 Task: Cut text.
Action: Mouse moved to (14, 58)
Screenshot: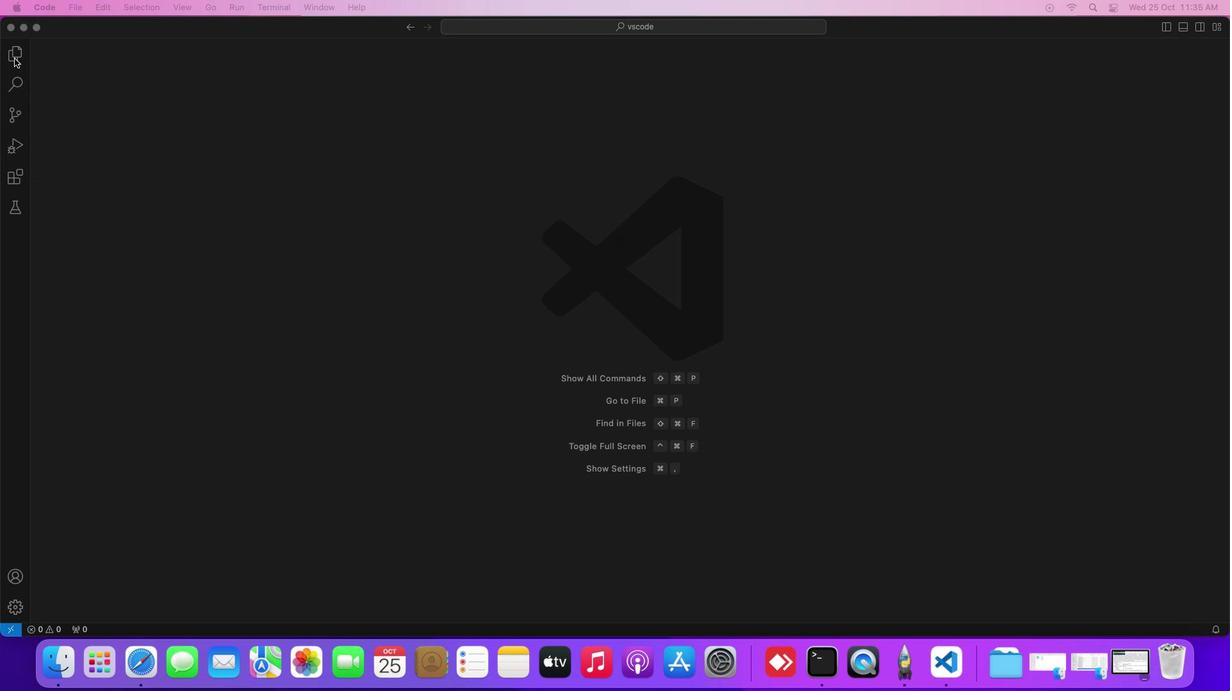 
Action: Mouse pressed left at (14, 58)
Screenshot: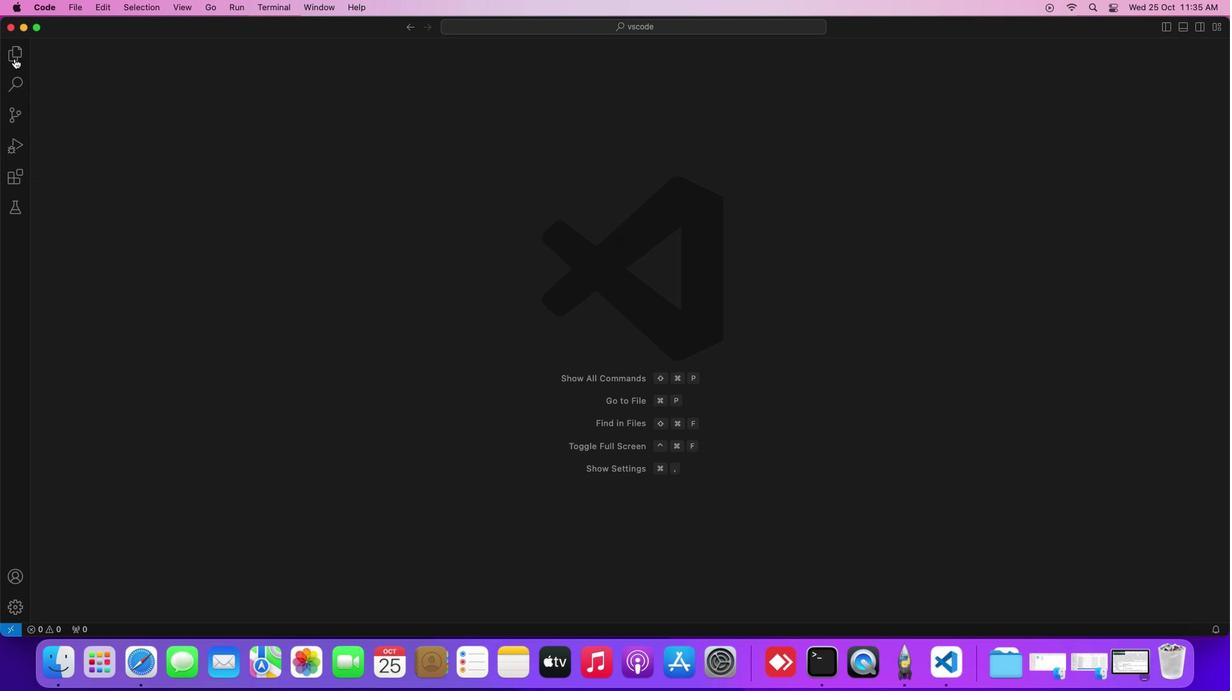 
Action: Mouse moved to (74, 110)
Screenshot: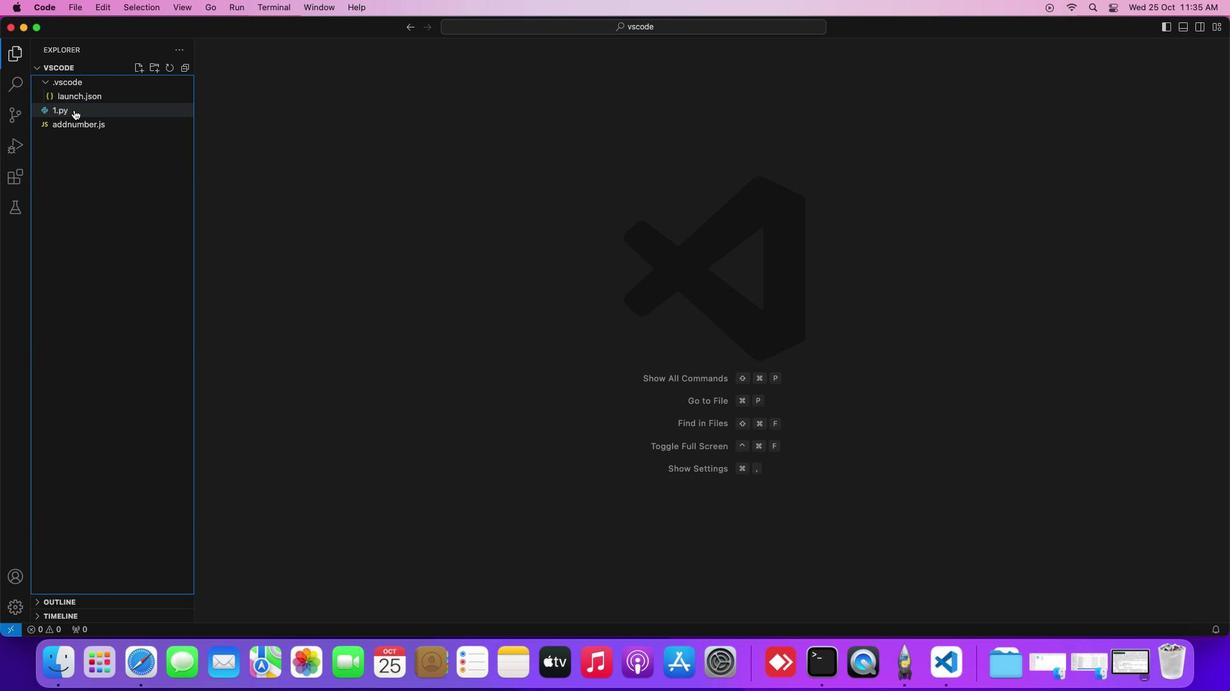 
Action: Mouse pressed left at (74, 110)
Screenshot: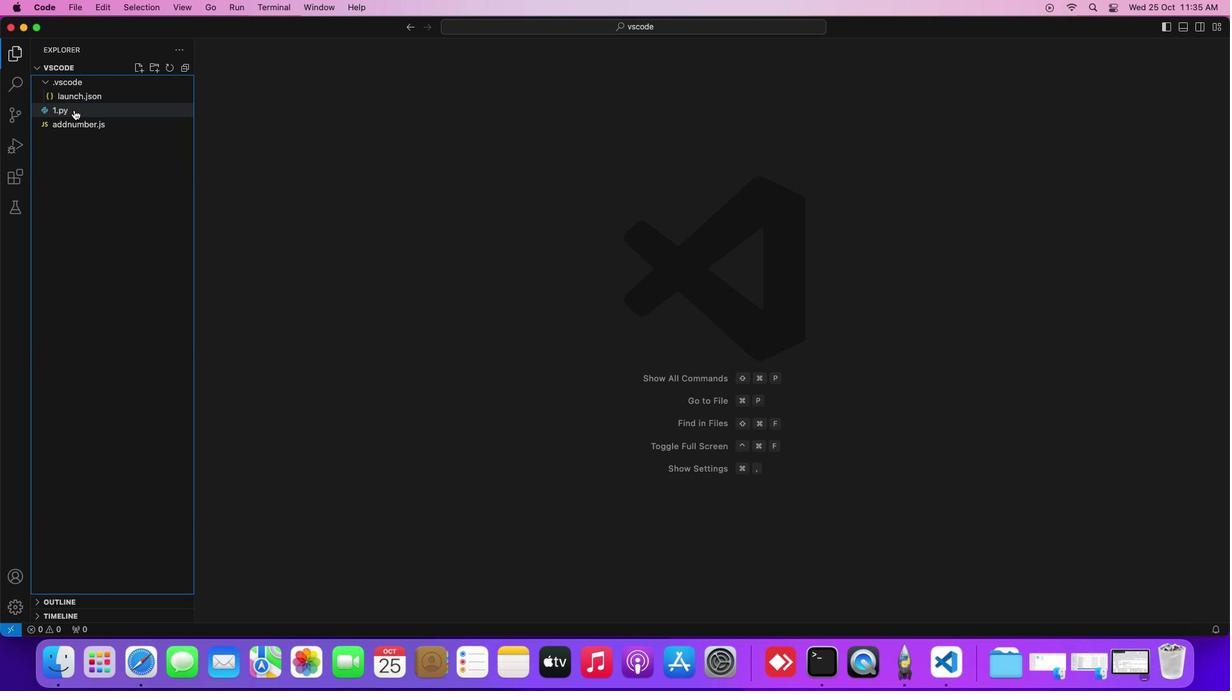 
Action: Mouse moved to (299, 93)
Screenshot: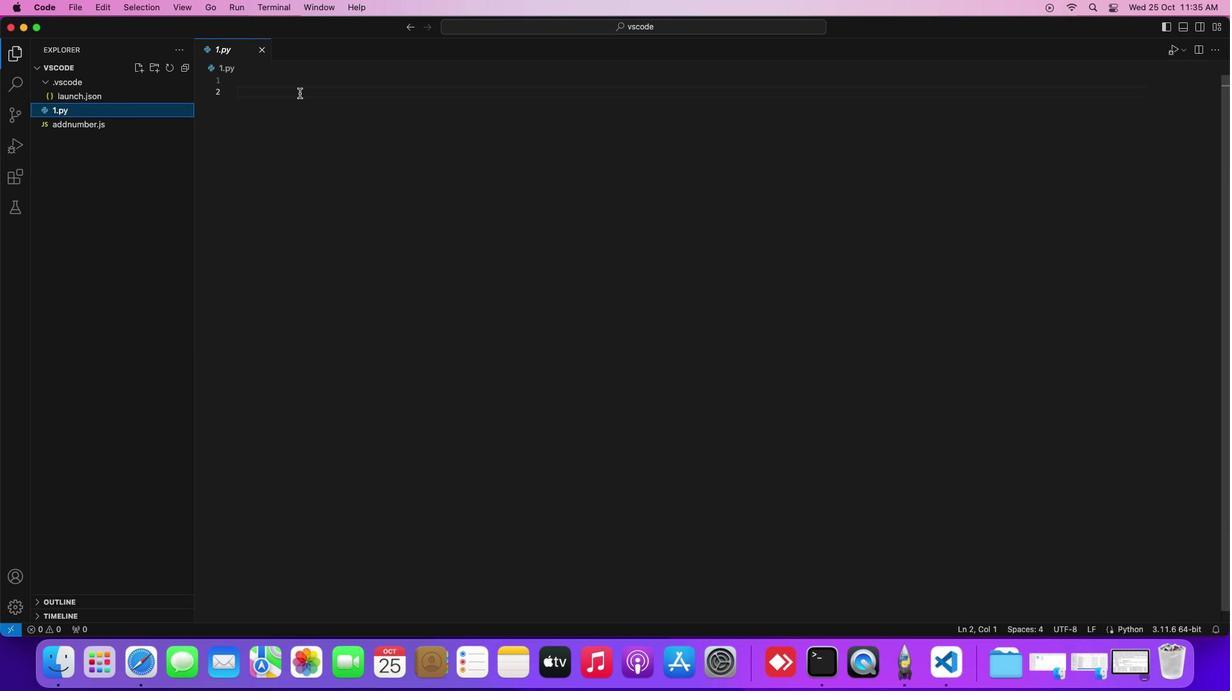 
Action: Mouse pressed left at (299, 93)
Screenshot: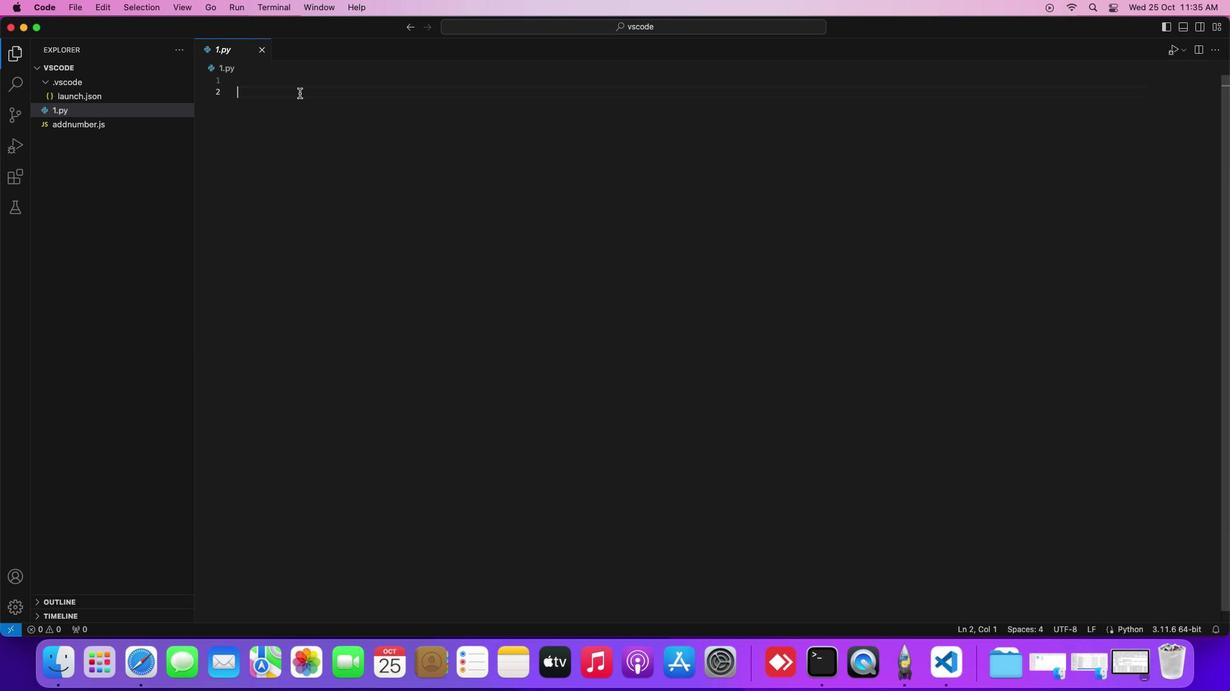 
Action: Mouse moved to (238, 235)
Screenshot: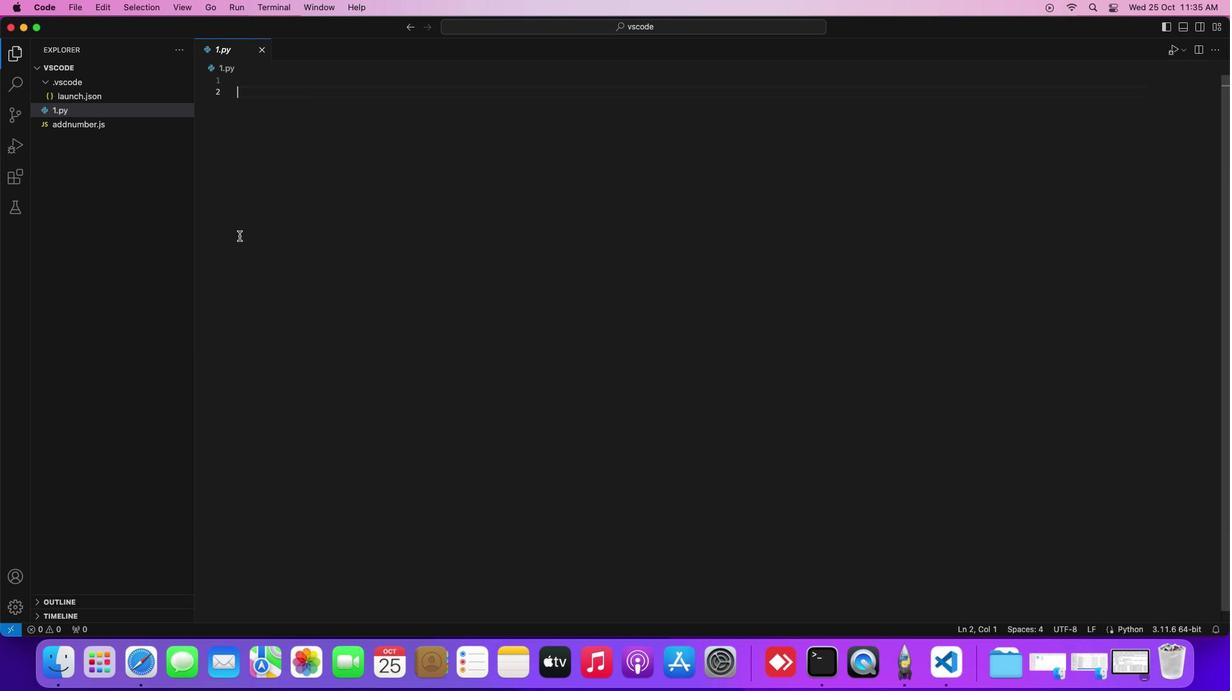 
Action: Key pressed Key.backspace
Screenshot: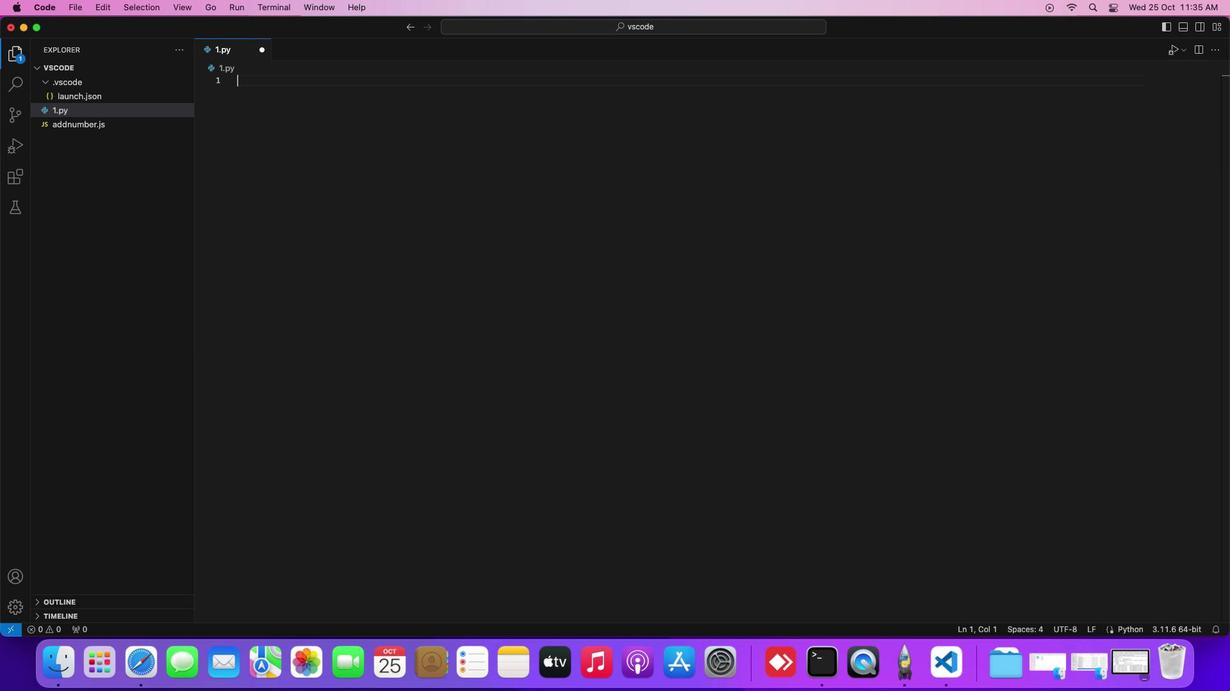 
Action: Mouse moved to (238, 236)
Screenshot: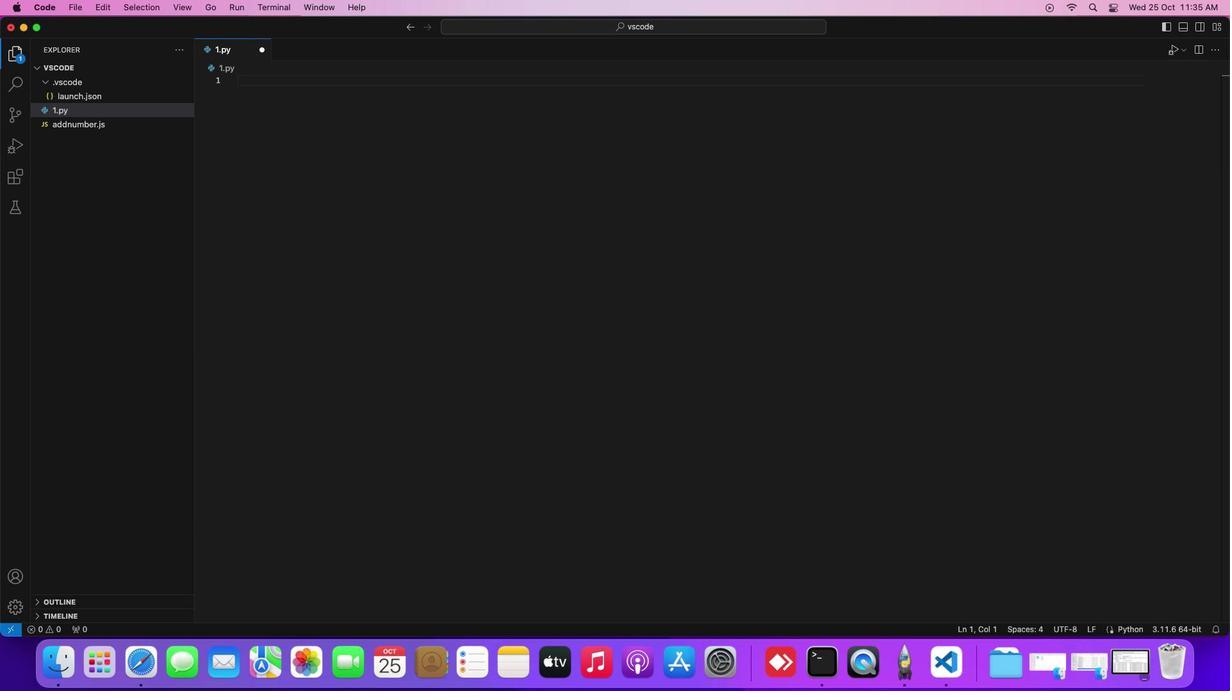 
Action: Key pressed 'a'Key.space'='Key.space'1''0'
Screenshot: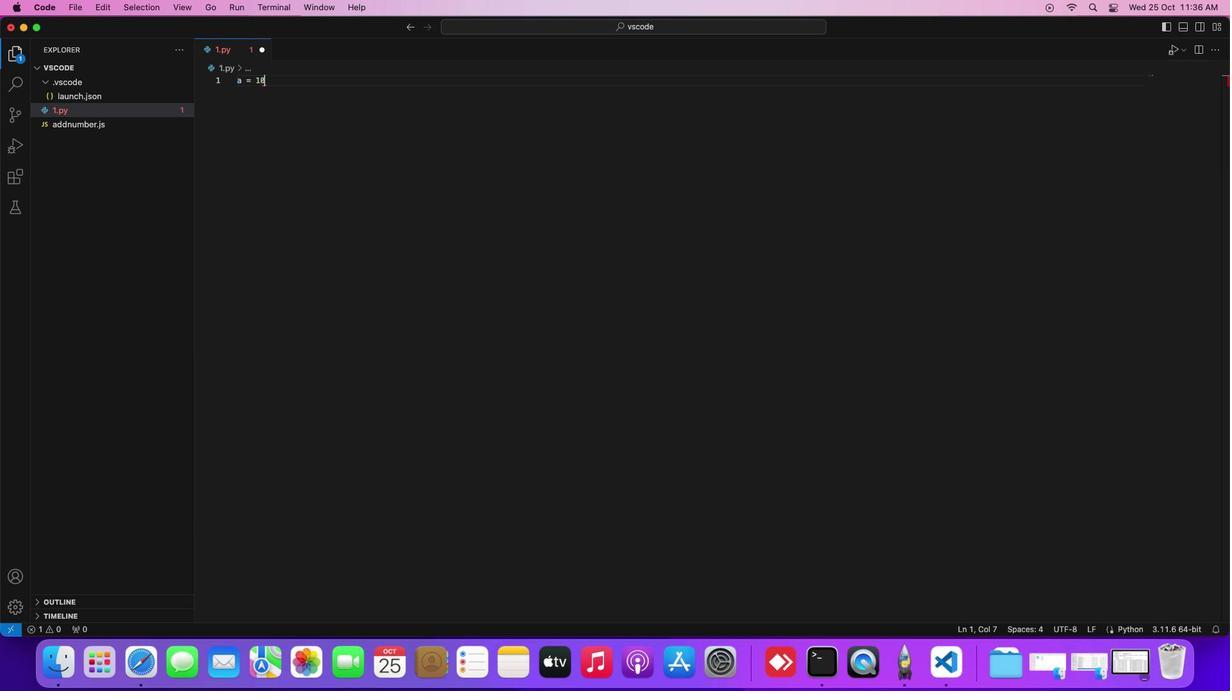 
Action: Mouse moved to (292, 84)
Screenshot: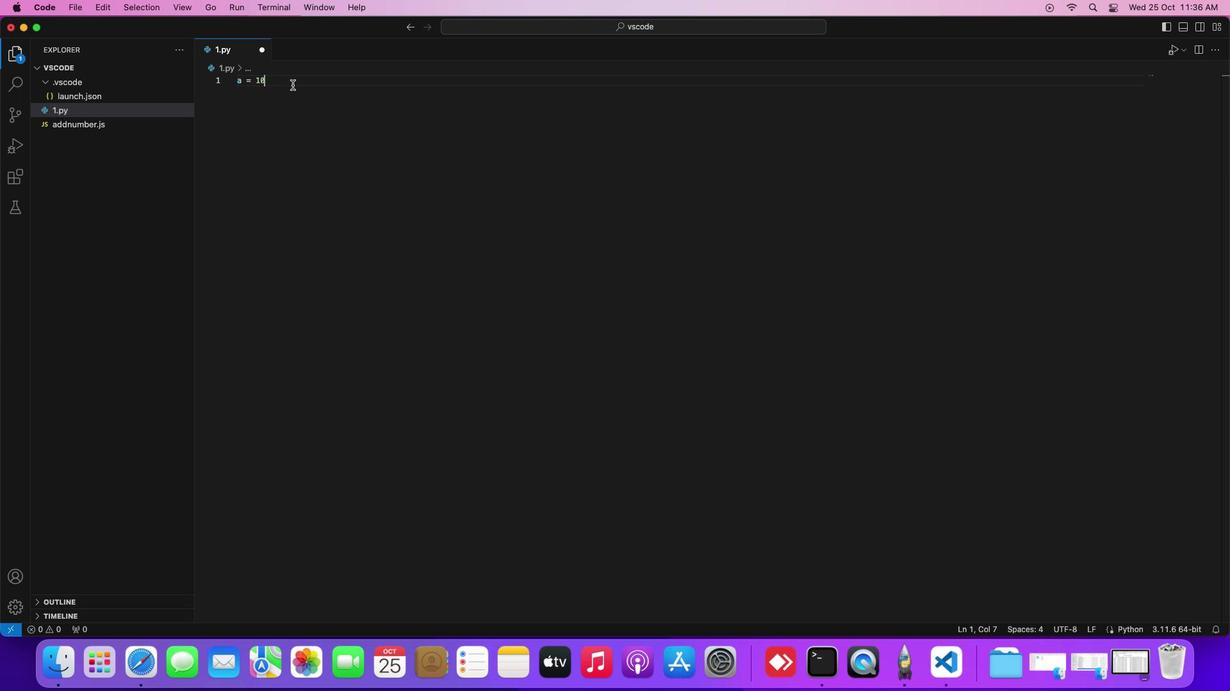
Action: Mouse pressed left at (292, 84)
Screenshot: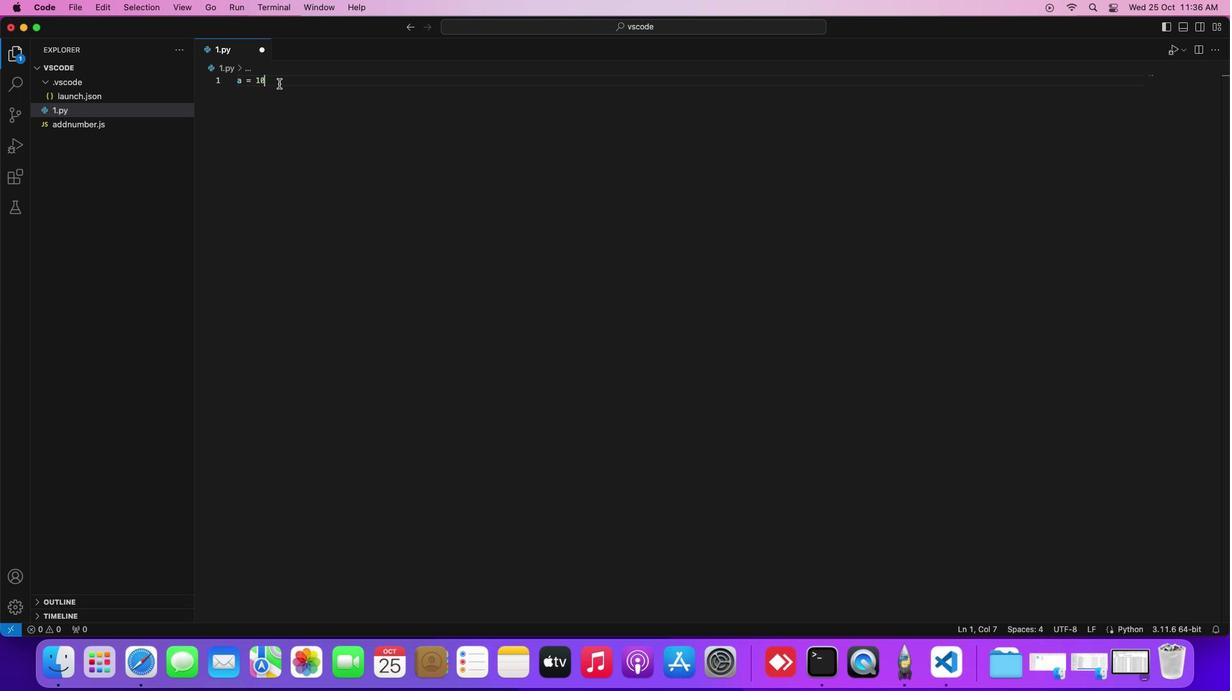 
Action: Mouse moved to (101, 5)
Screenshot: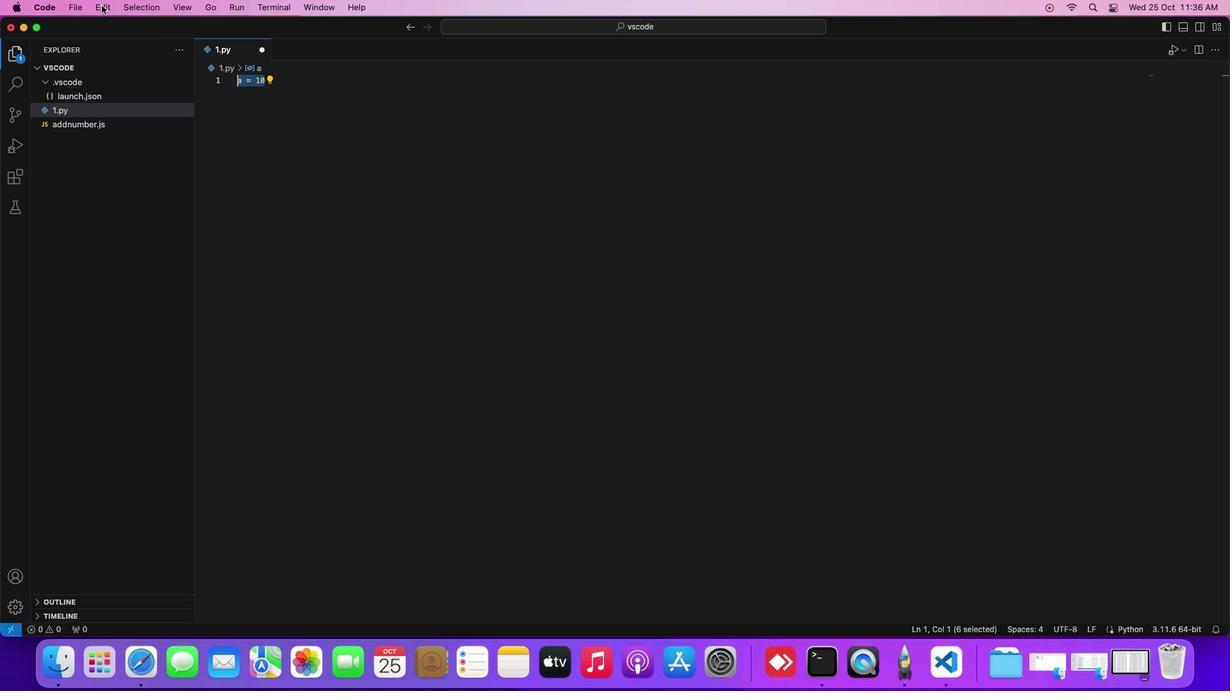 
Action: Mouse pressed left at (101, 5)
Screenshot: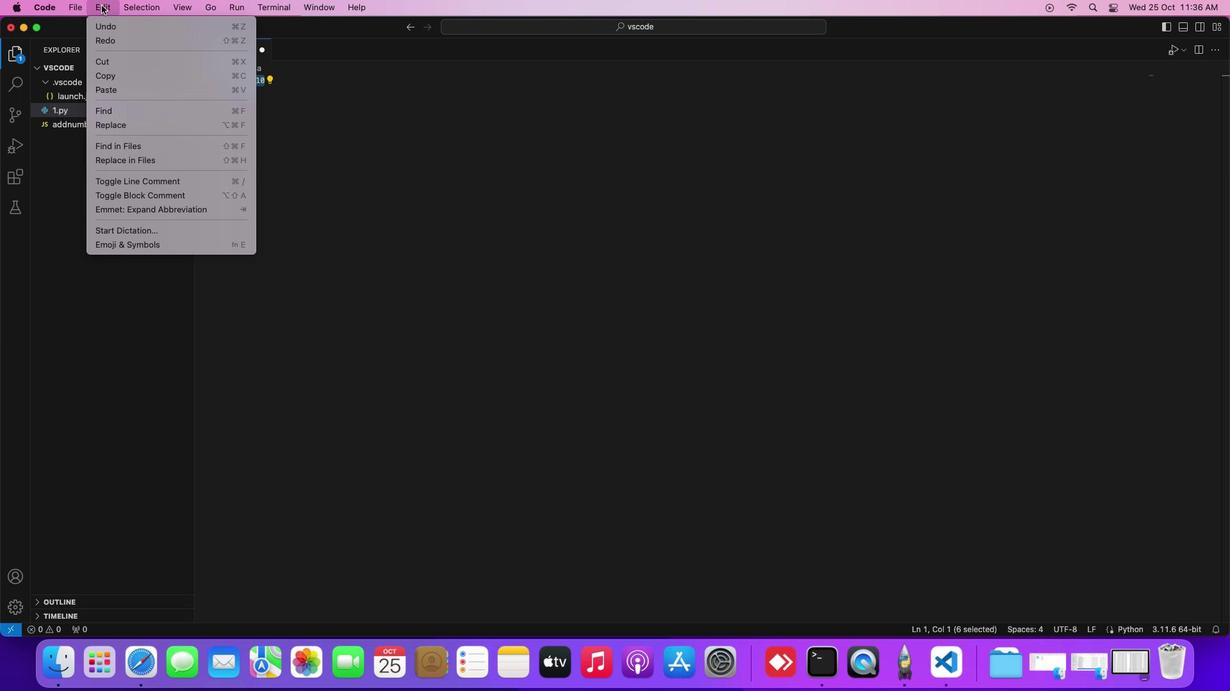 
Action: Mouse moved to (126, 64)
Screenshot: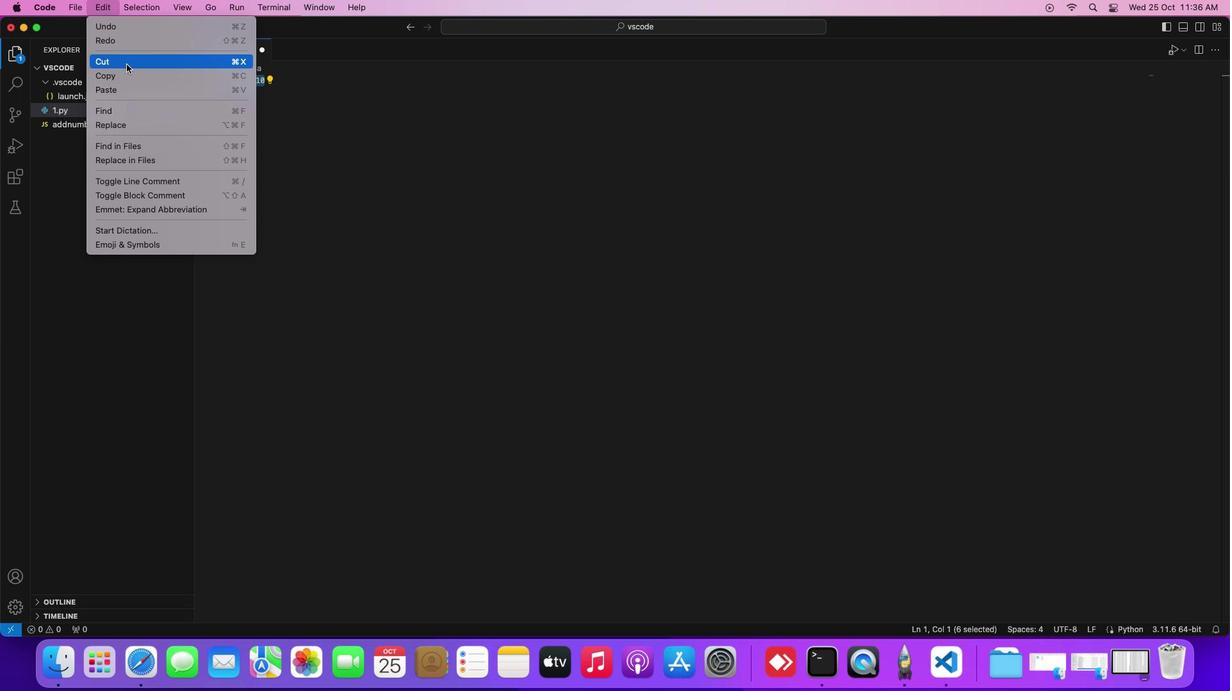 
Action: Mouse pressed left at (126, 64)
Screenshot: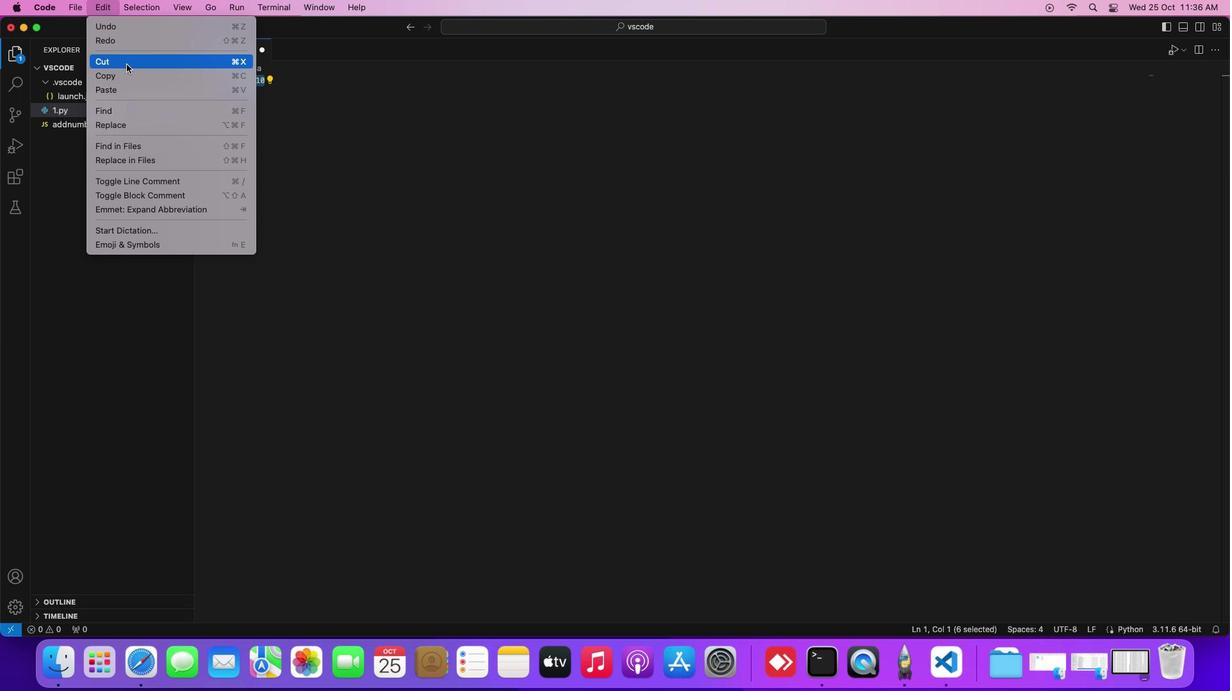 
